 Task: Look for space in Troparëvo, Russia from 4th June, 2023 to 15th June, 2023 for 2 adults in price range Rs.10000 to Rs.15000. Place can be entire place with 1  bedroom having 1 bed and 1 bathroom. Property type can be house, flat, guest house, hotel. Booking option can be shelf check-in. Required host language is English.
Action: Mouse moved to (425, 109)
Screenshot: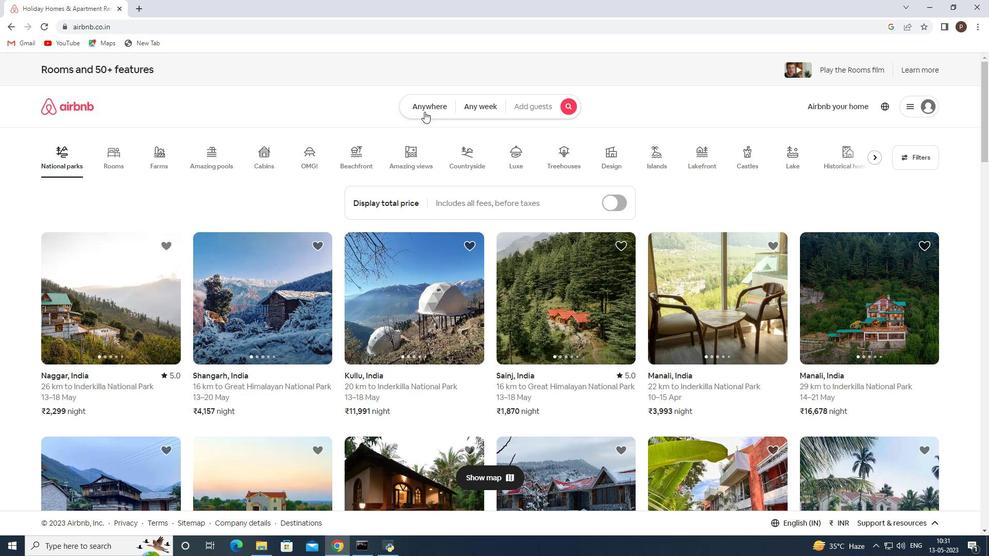 
Action: Mouse pressed left at (425, 109)
Screenshot: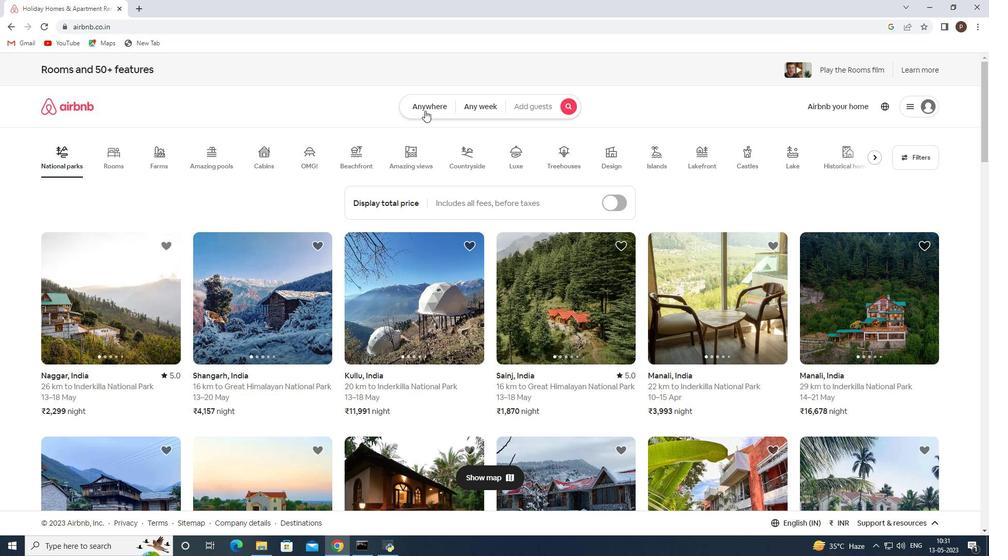 
Action: Mouse moved to (351, 148)
Screenshot: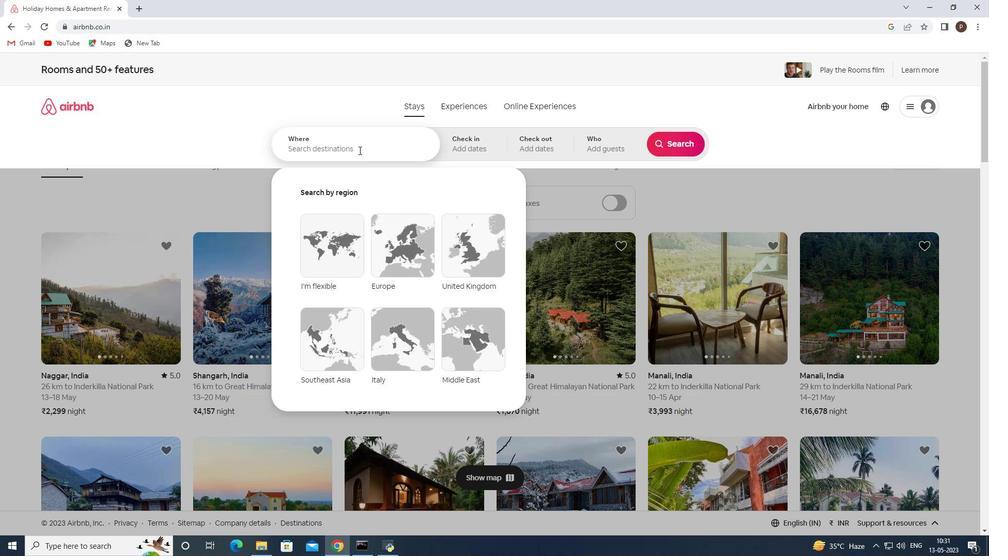 
Action: Mouse pressed left at (351, 148)
Screenshot: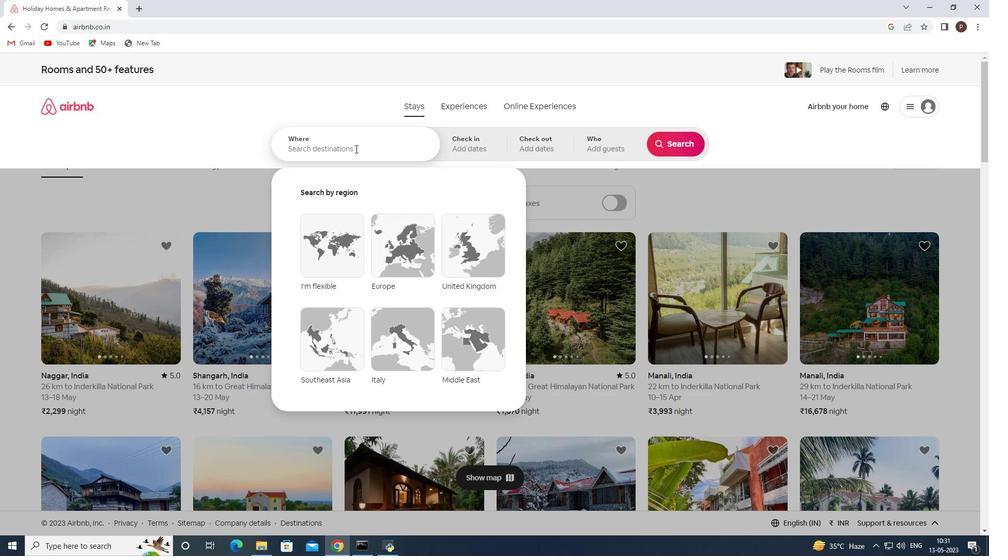 
Action: Key pressed <Key.caps_lock>T<Key.caps_lock>roparevo,<Key.space><Key.caps_lock>R<Key.caps_lock>ussia<Key.enter>
Screenshot: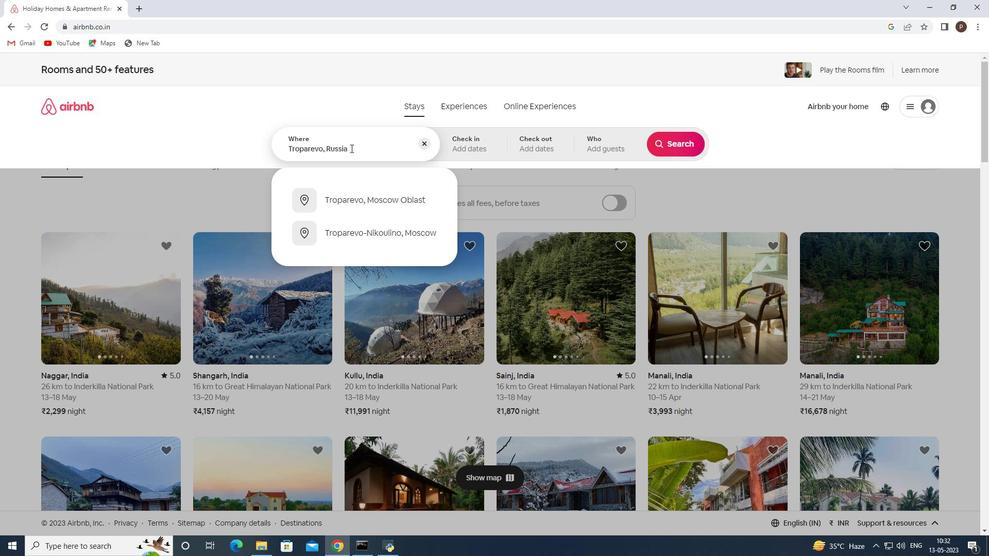 
Action: Mouse moved to (518, 294)
Screenshot: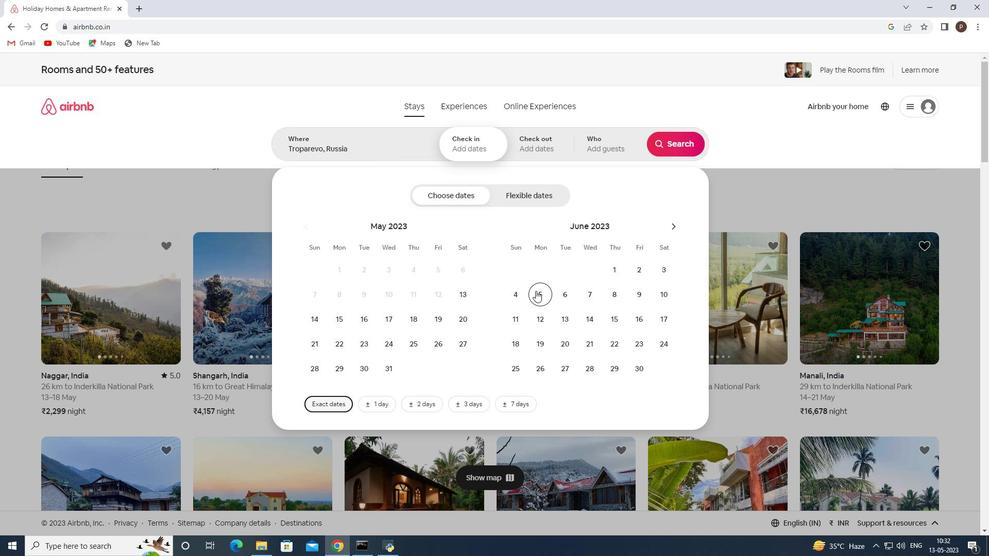 
Action: Mouse pressed left at (518, 294)
Screenshot: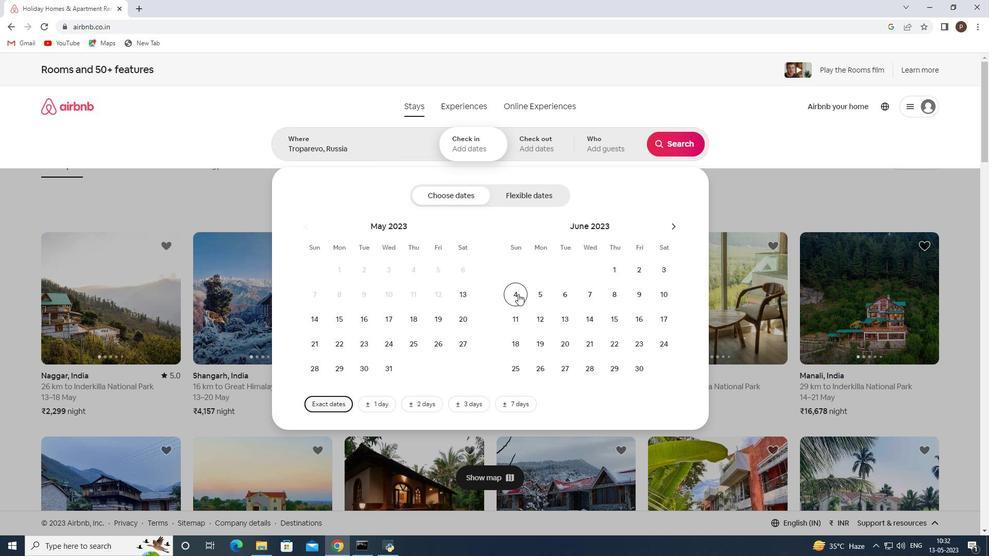 
Action: Mouse moved to (611, 320)
Screenshot: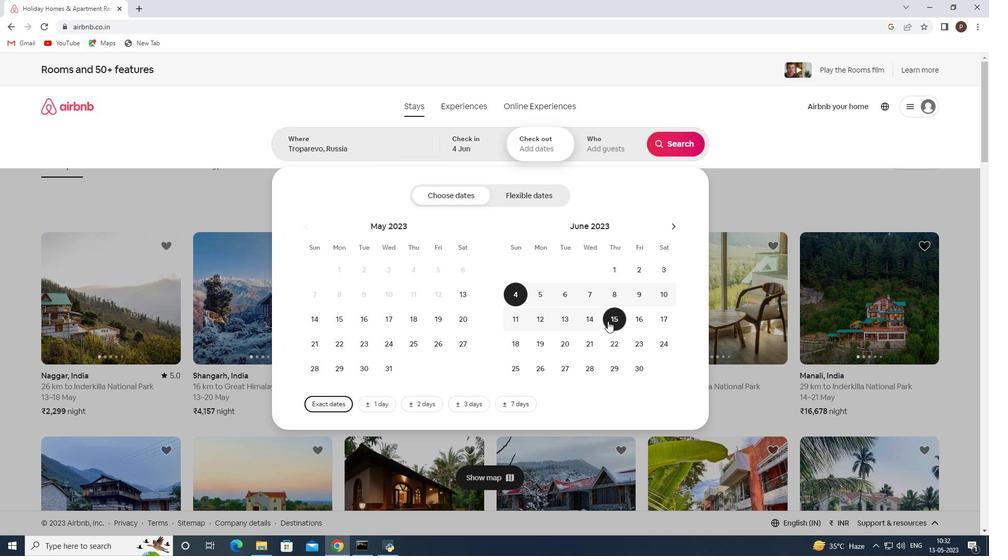 
Action: Mouse pressed left at (611, 320)
Screenshot: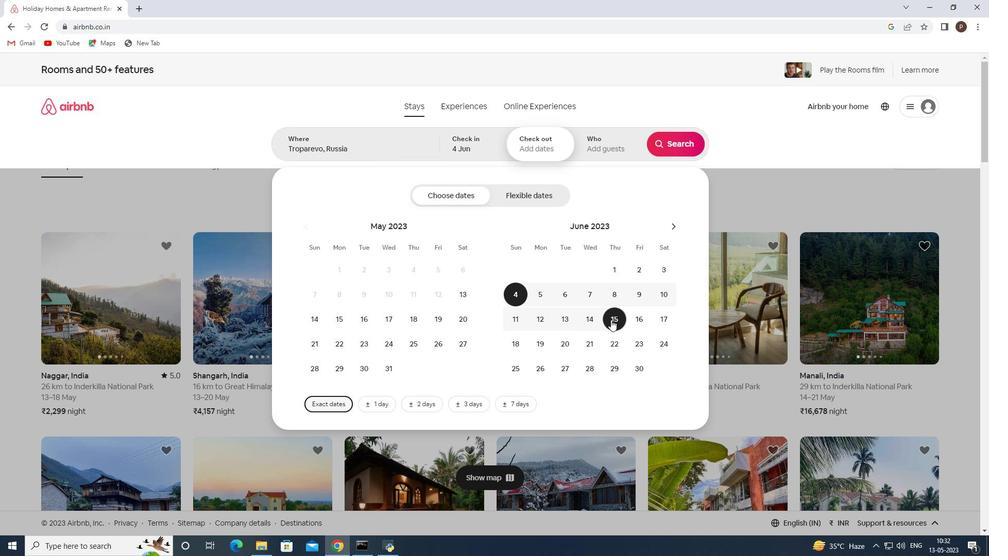 
Action: Mouse moved to (613, 143)
Screenshot: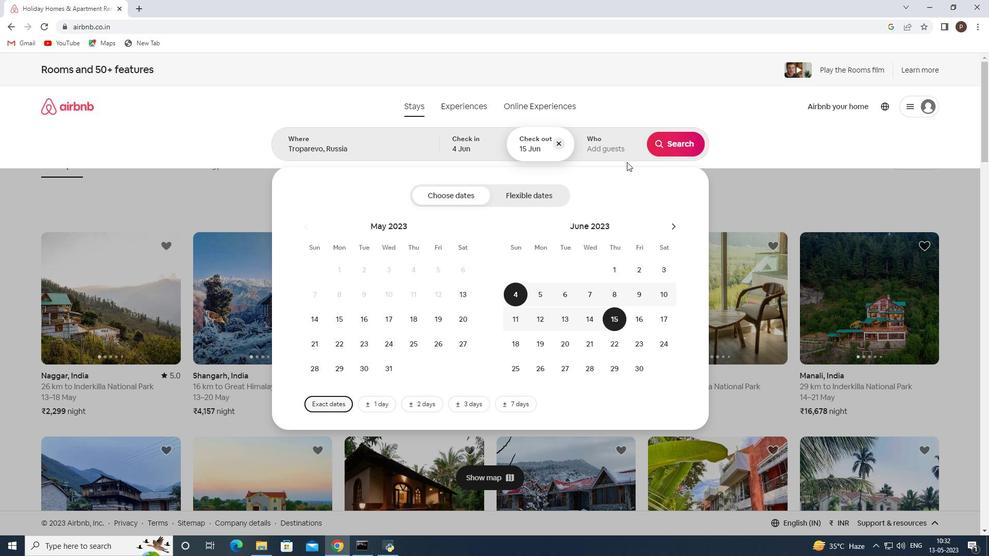 
Action: Mouse pressed left at (613, 143)
Screenshot: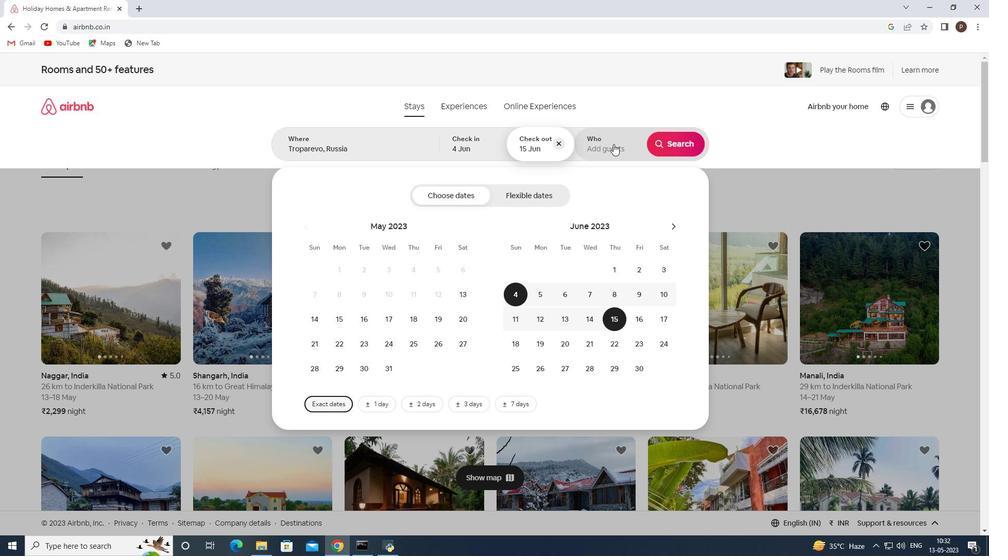 
Action: Mouse moved to (685, 200)
Screenshot: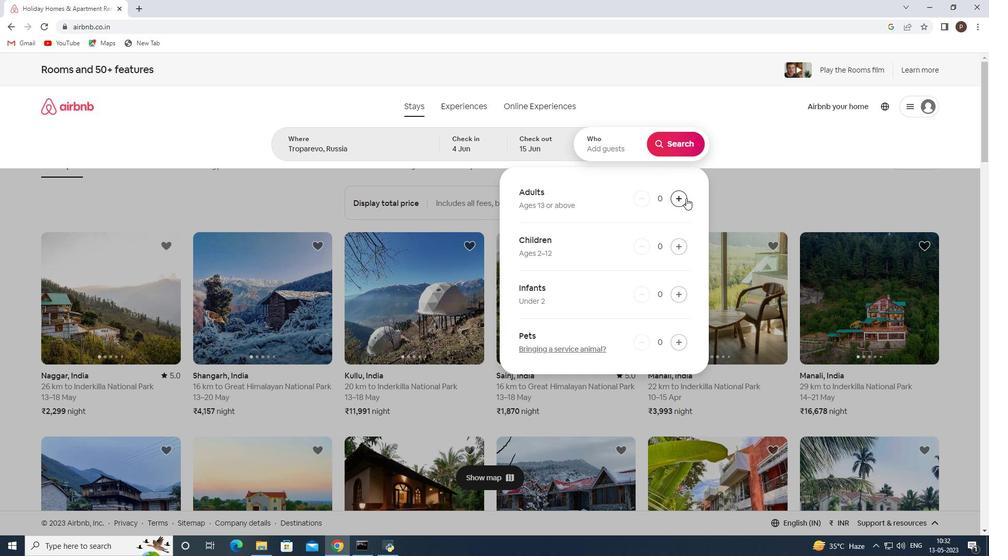 
Action: Mouse pressed left at (685, 200)
Screenshot: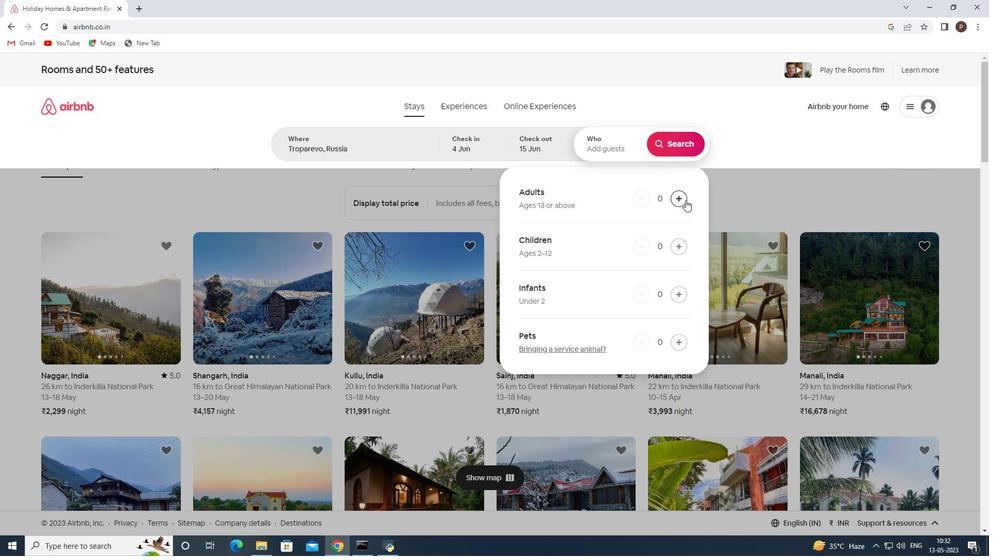 
Action: Mouse pressed left at (685, 200)
Screenshot: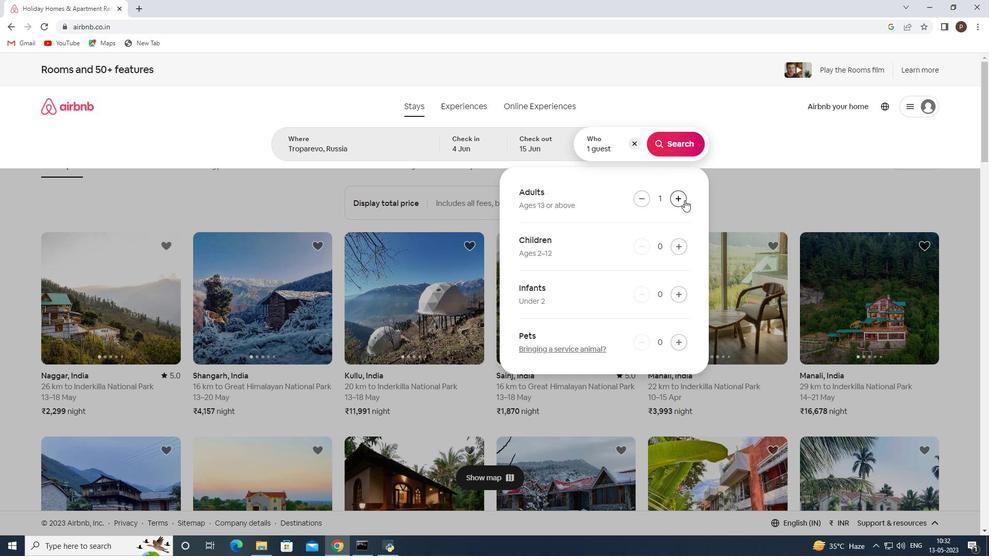 
Action: Mouse moved to (685, 144)
Screenshot: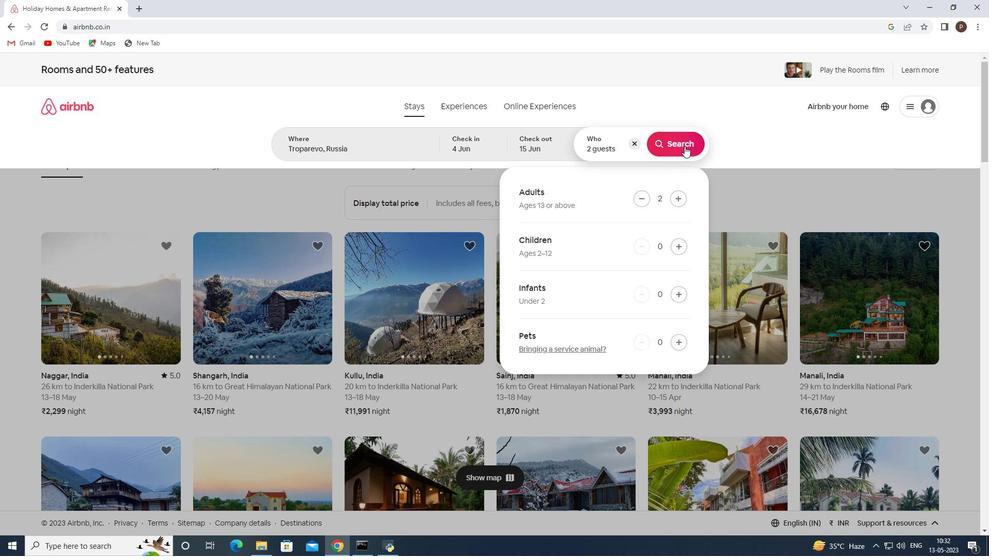 
Action: Mouse pressed left at (685, 144)
Screenshot: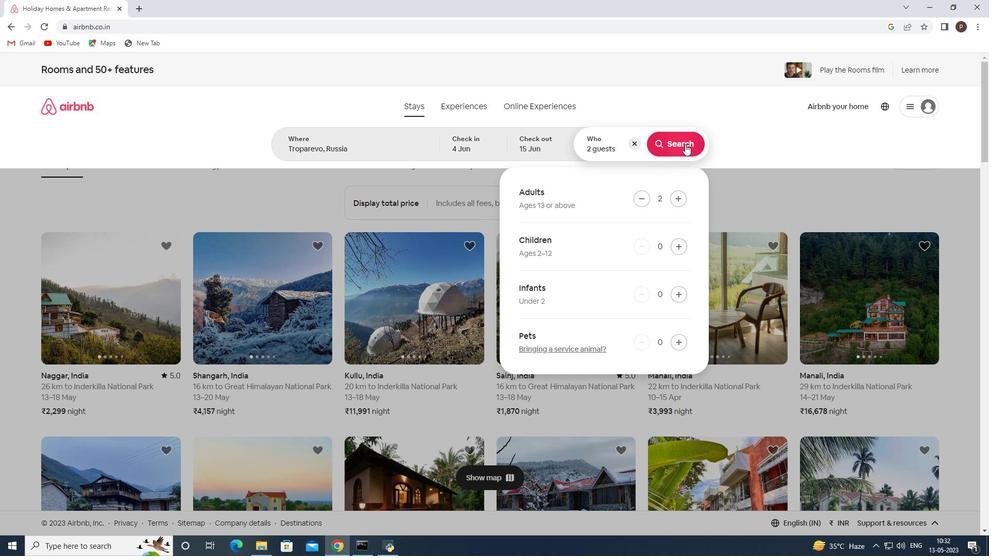 
Action: Mouse moved to (935, 113)
Screenshot: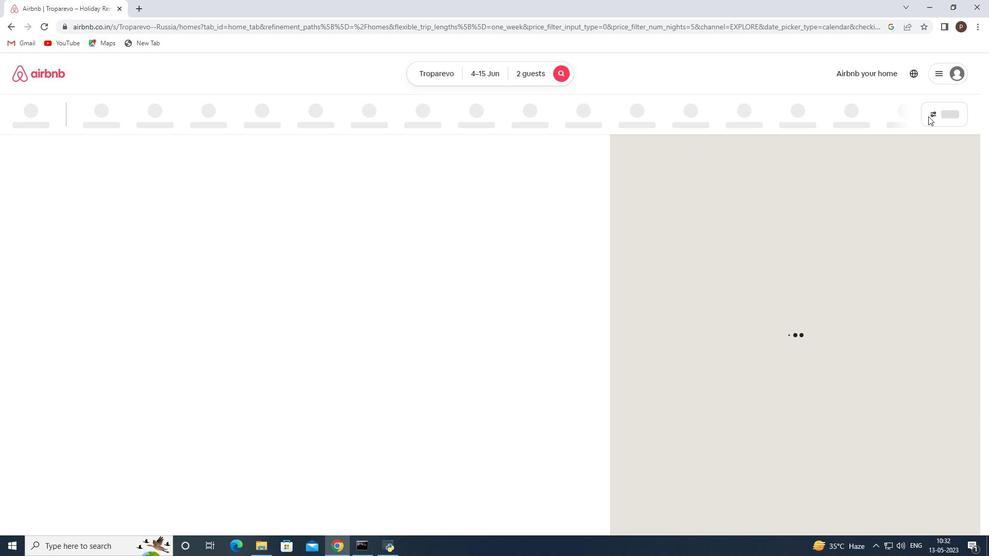 
Action: Mouse pressed left at (935, 113)
Screenshot: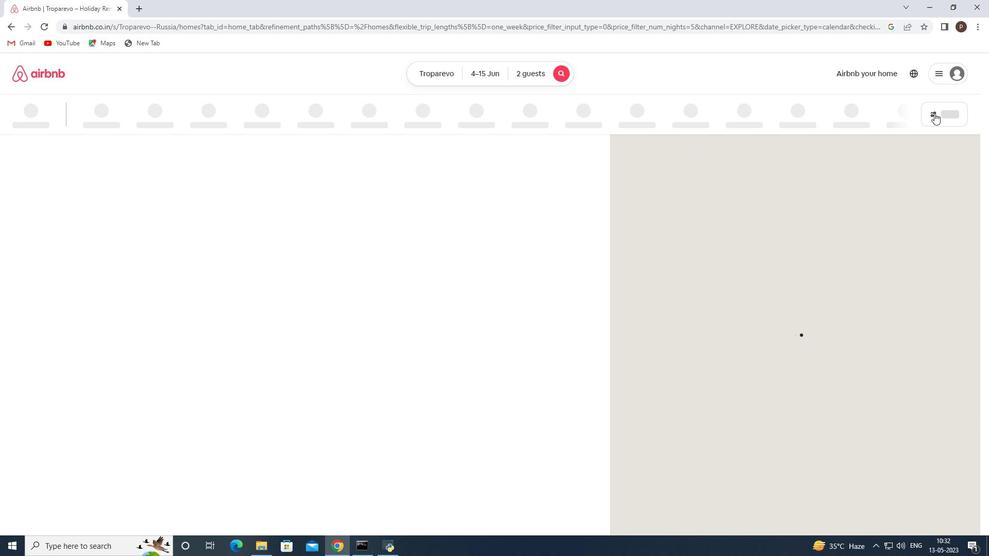 
Action: Mouse moved to (346, 365)
Screenshot: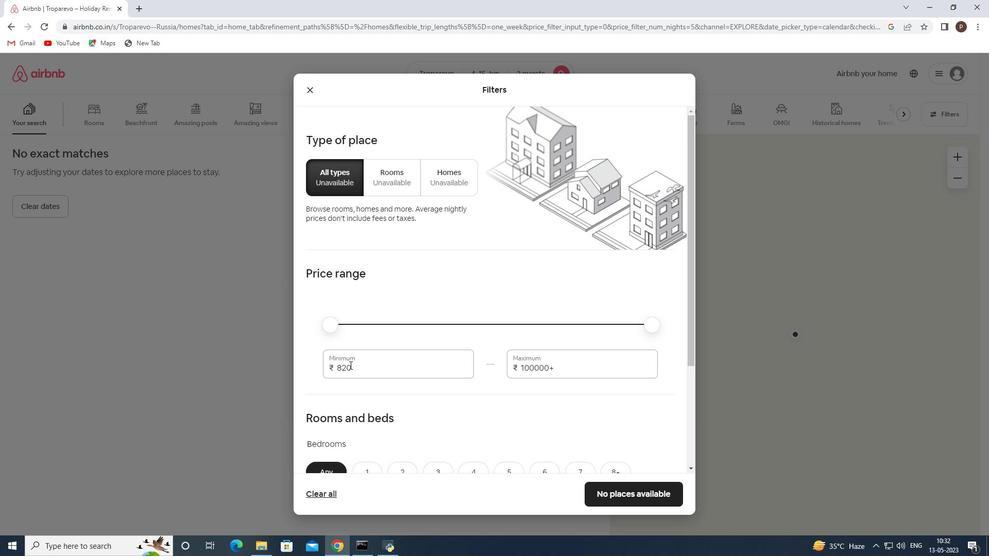 
Action: Mouse pressed left at (346, 365)
Screenshot: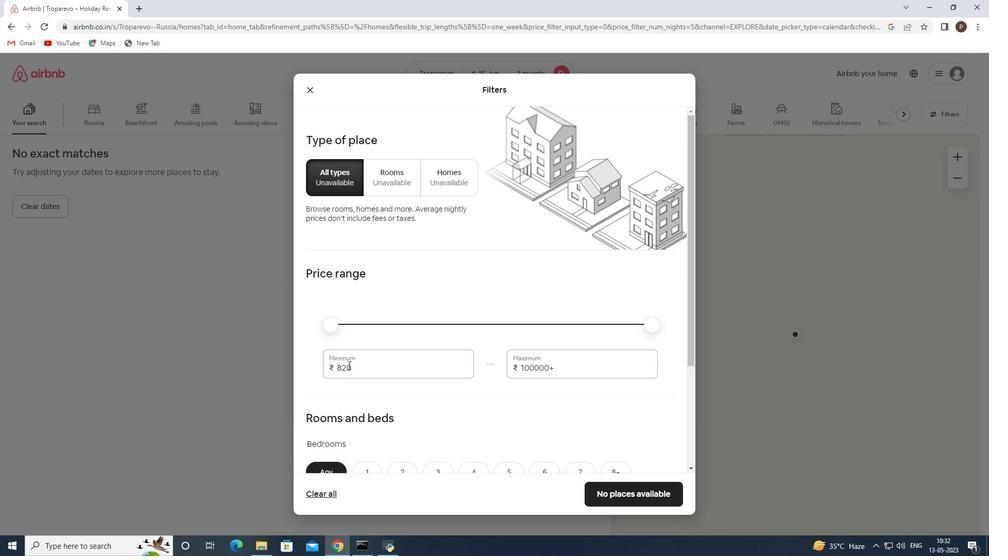 
Action: Mouse pressed left at (346, 365)
Screenshot: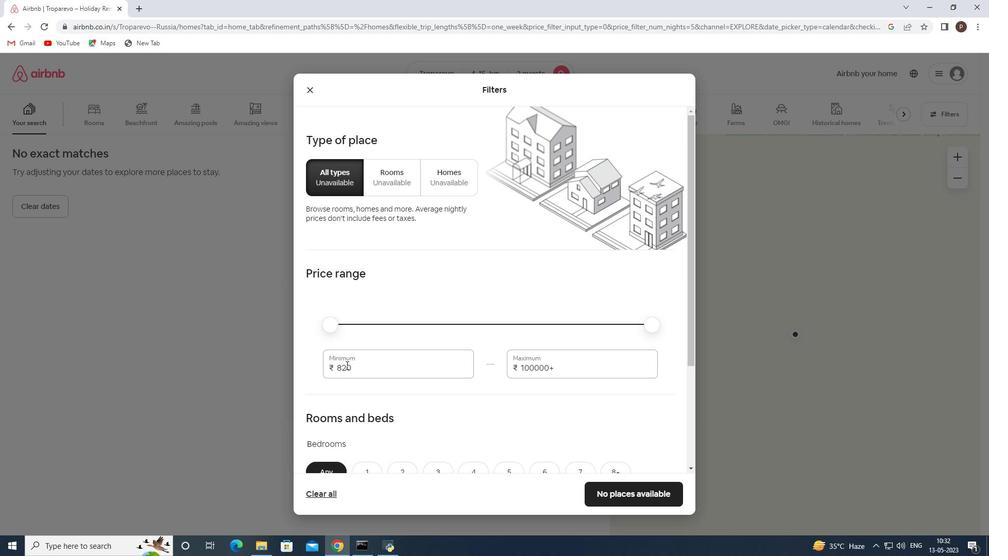 
Action: Key pressed 10000<Key.tab>15000
Screenshot: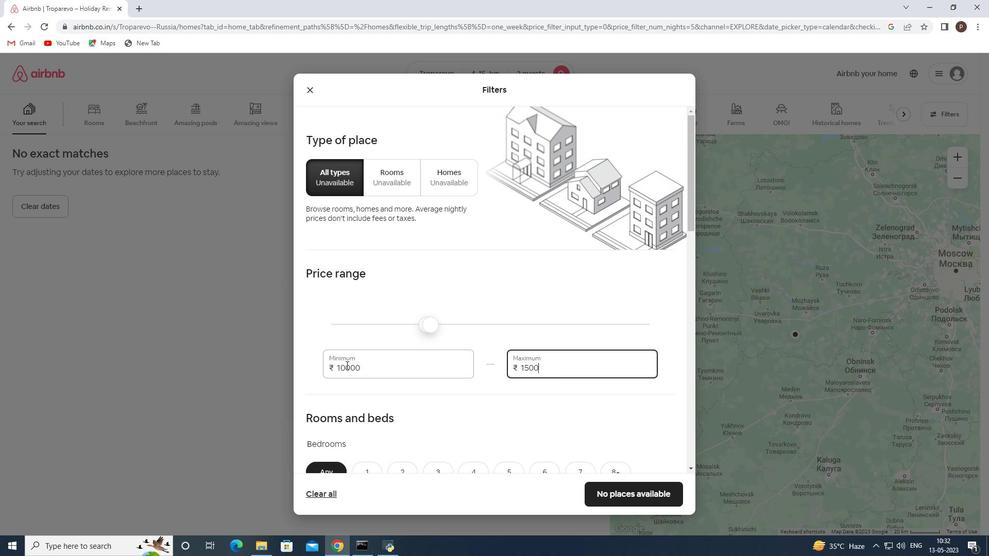 
Action: Mouse moved to (409, 372)
Screenshot: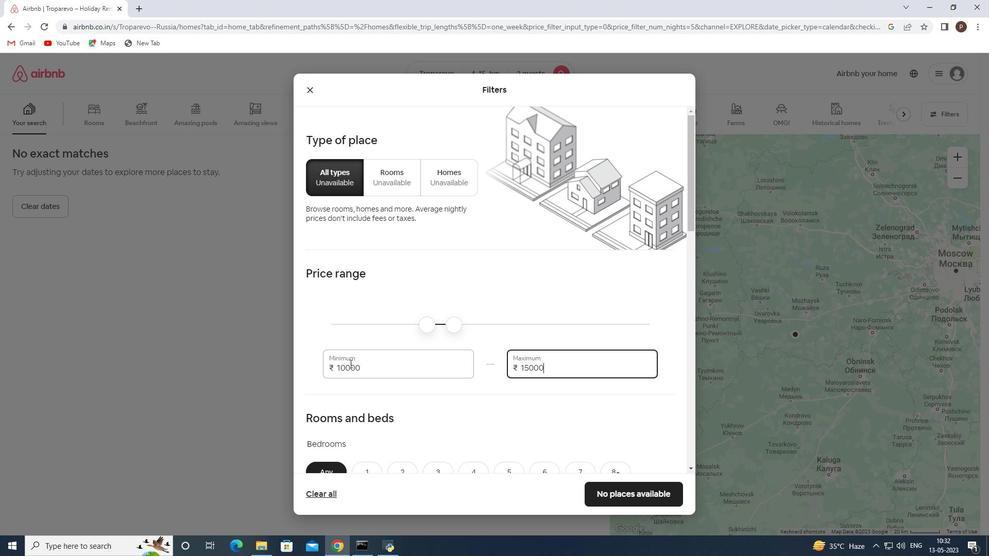 
Action: Mouse scrolled (409, 372) with delta (0, 0)
Screenshot: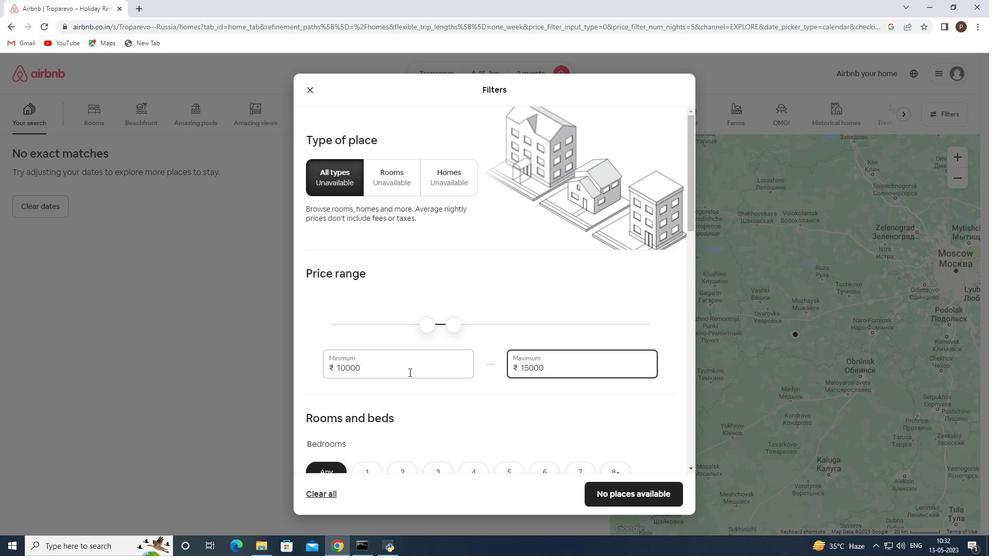 
Action: Mouse scrolled (409, 372) with delta (0, 0)
Screenshot: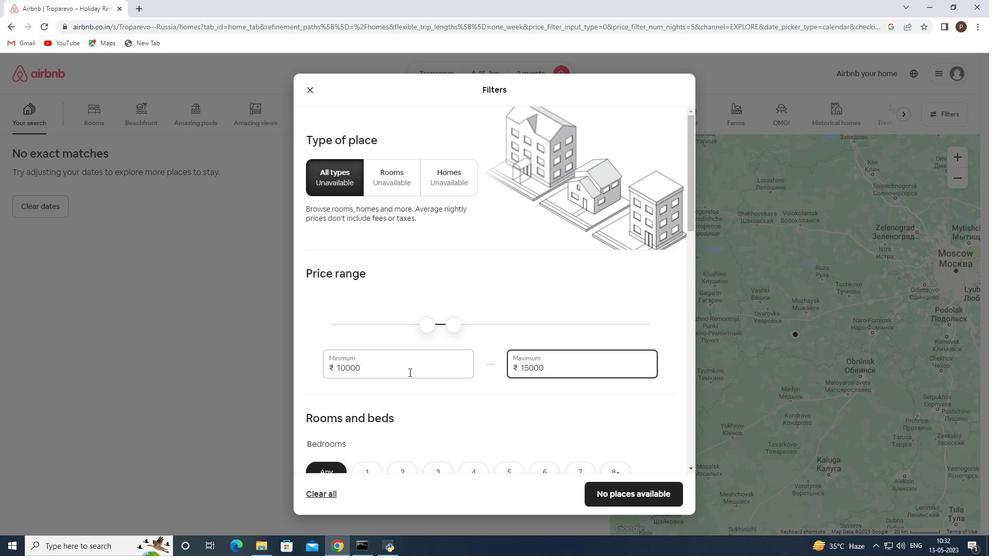 
Action: Mouse moved to (385, 356)
Screenshot: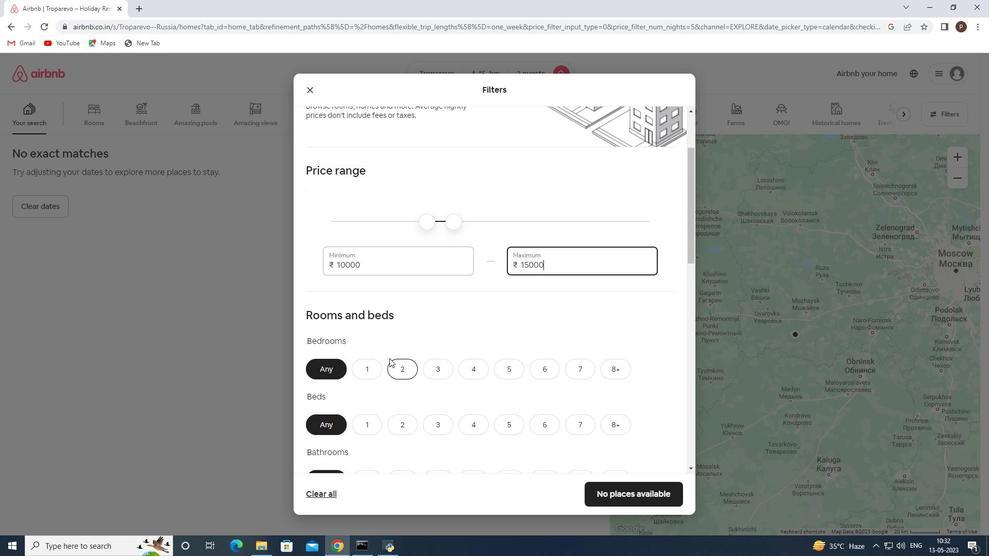 
Action: Mouse scrolled (385, 356) with delta (0, 0)
Screenshot: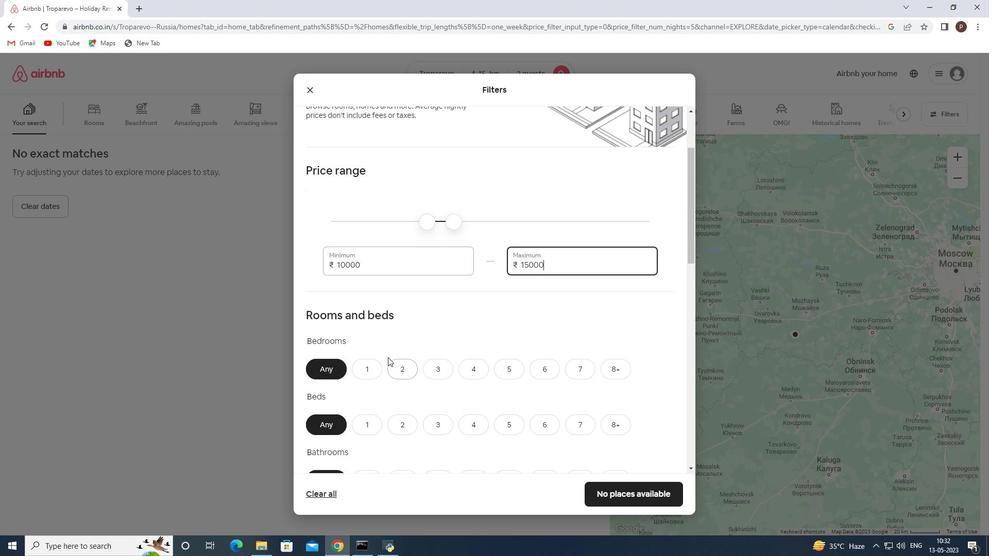 
Action: Mouse moved to (364, 319)
Screenshot: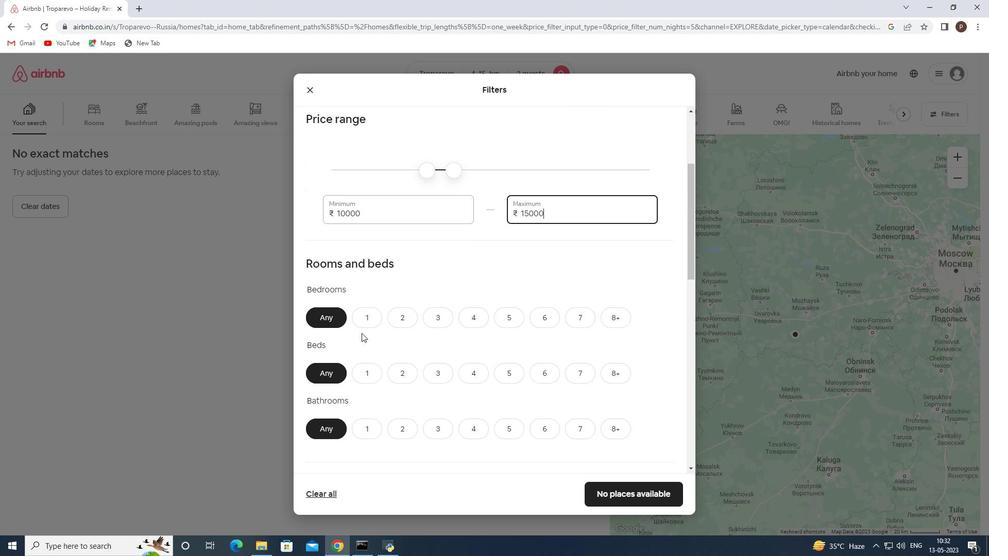 
Action: Mouse pressed left at (364, 319)
Screenshot: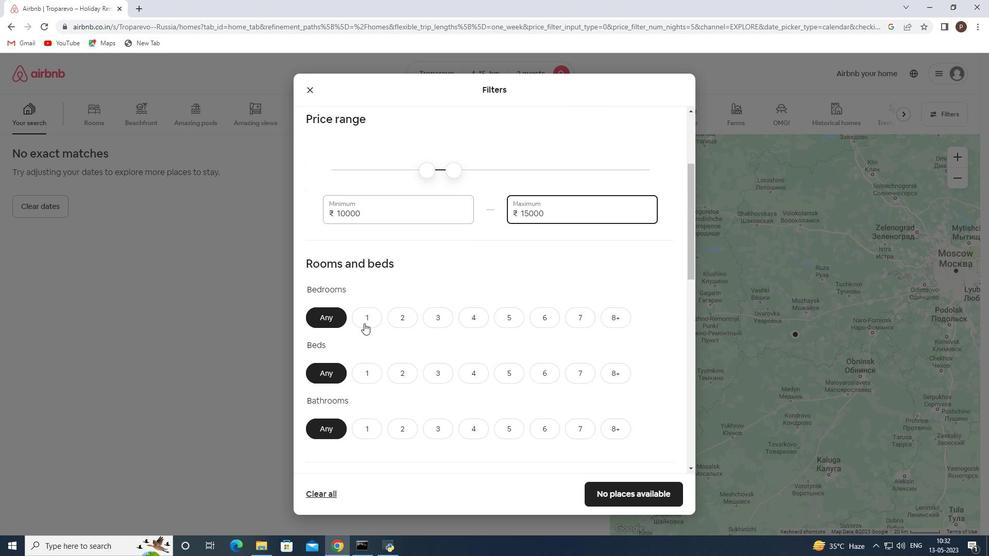 
Action: Mouse moved to (371, 367)
Screenshot: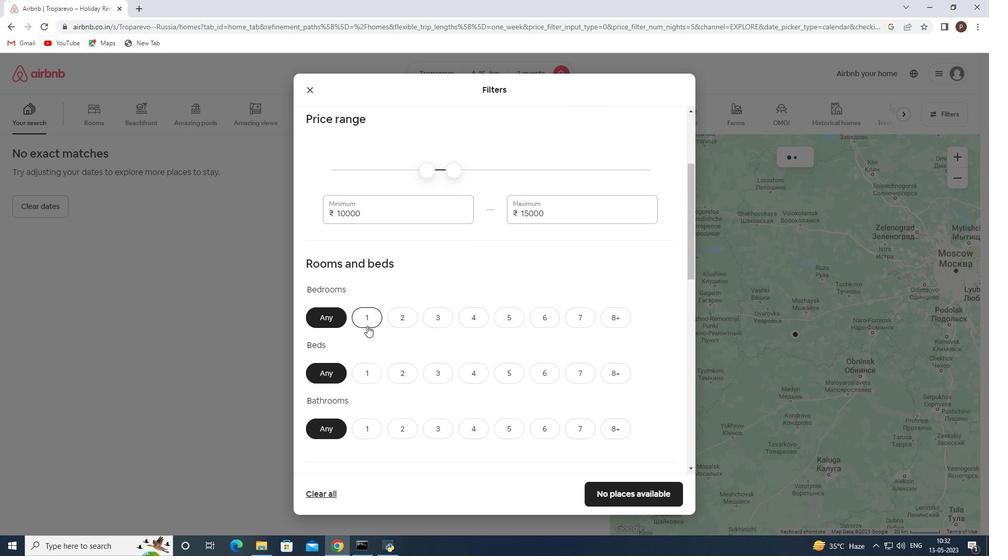 
Action: Mouse pressed left at (371, 367)
Screenshot: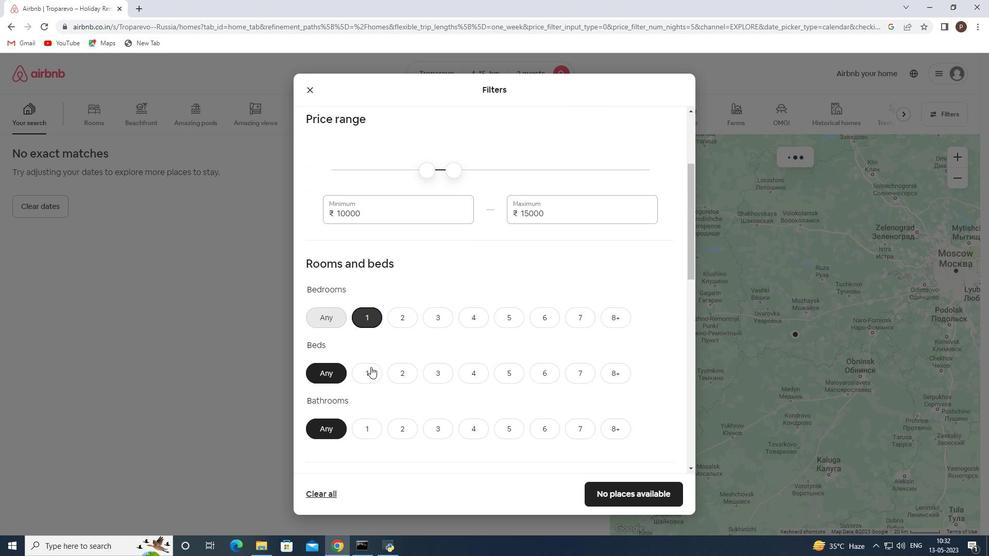 
Action: Mouse moved to (357, 428)
Screenshot: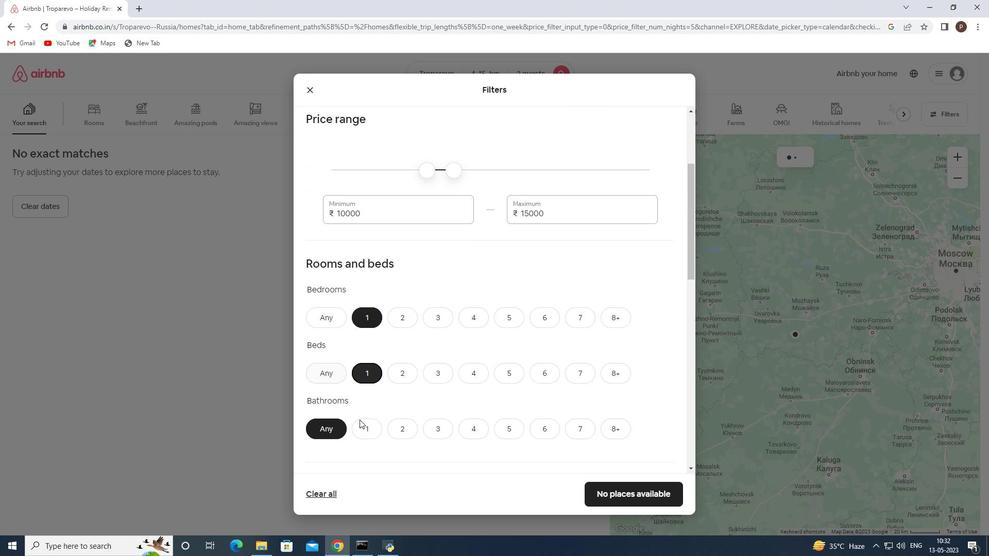 
Action: Mouse pressed left at (357, 428)
Screenshot: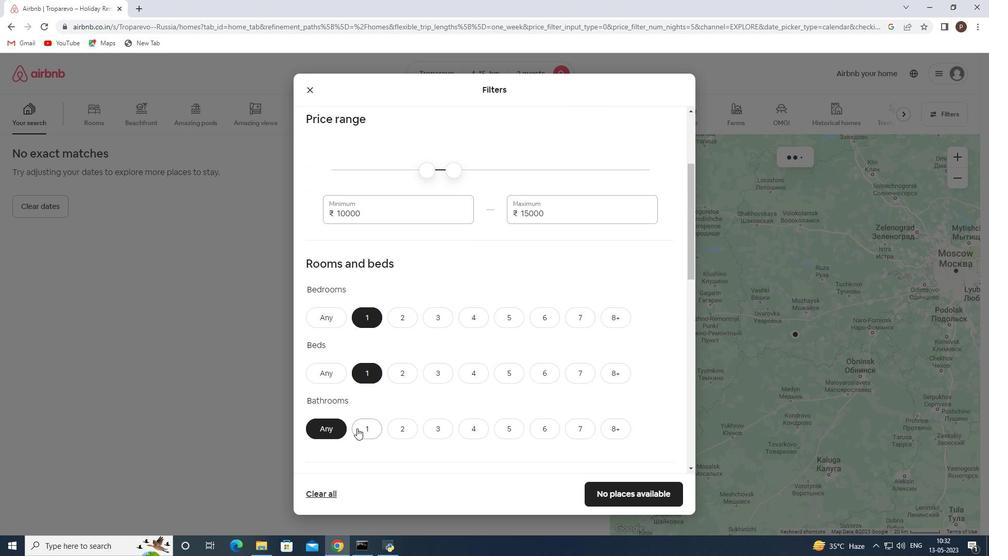 
Action: Mouse moved to (383, 416)
Screenshot: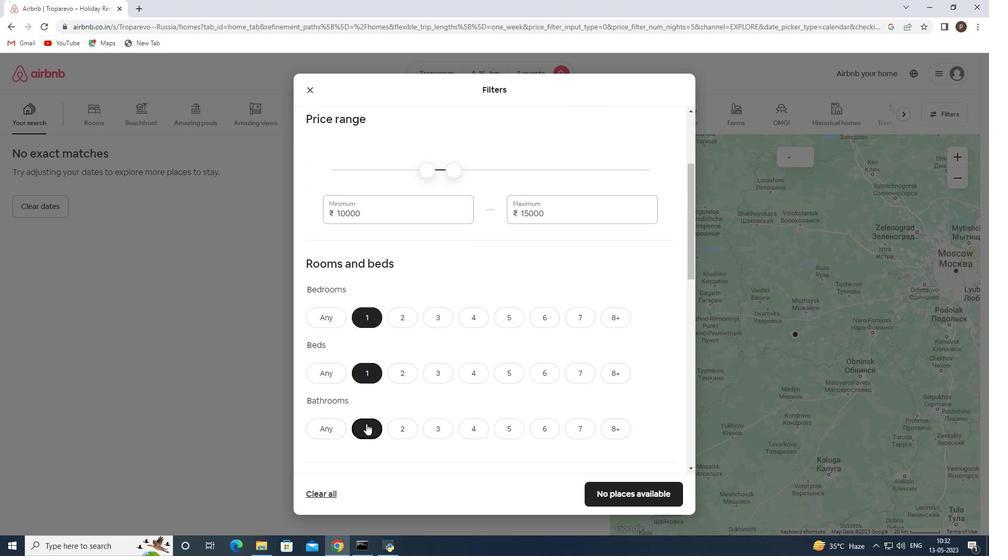 
Action: Mouse scrolled (383, 415) with delta (0, 0)
Screenshot: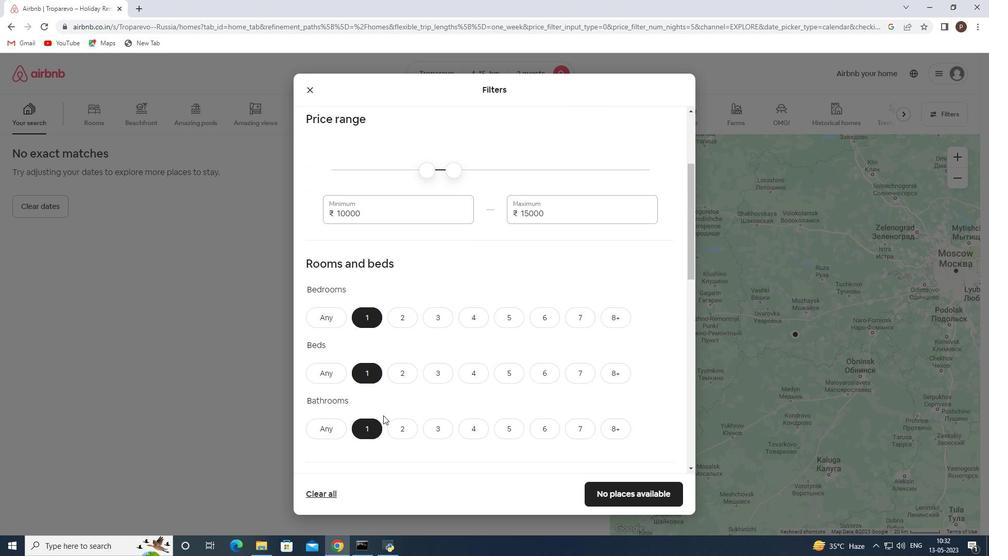 
Action: Mouse moved to (395, 408)
Screenshot: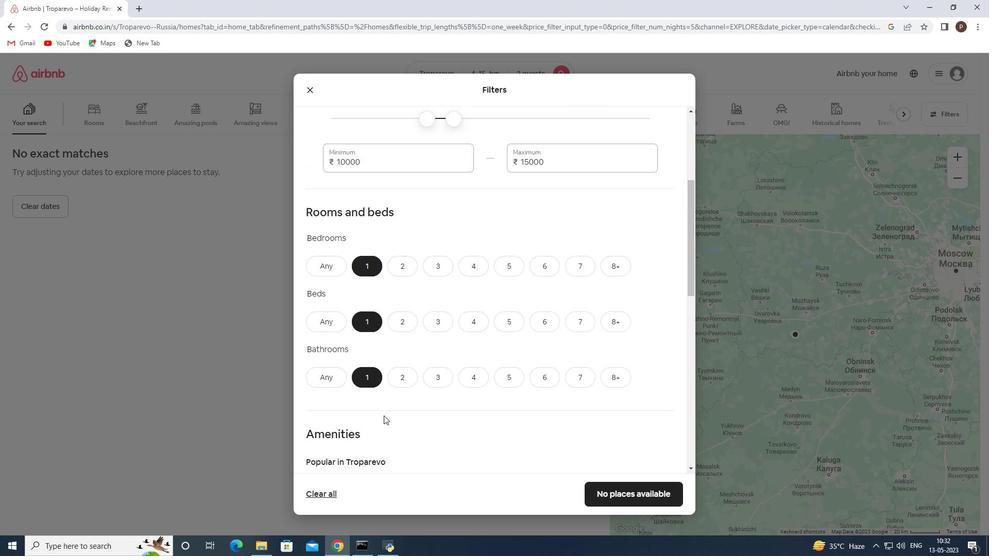 
Action: Mouse scrolled (395, 408) with delta (0, 0)
Screenshot: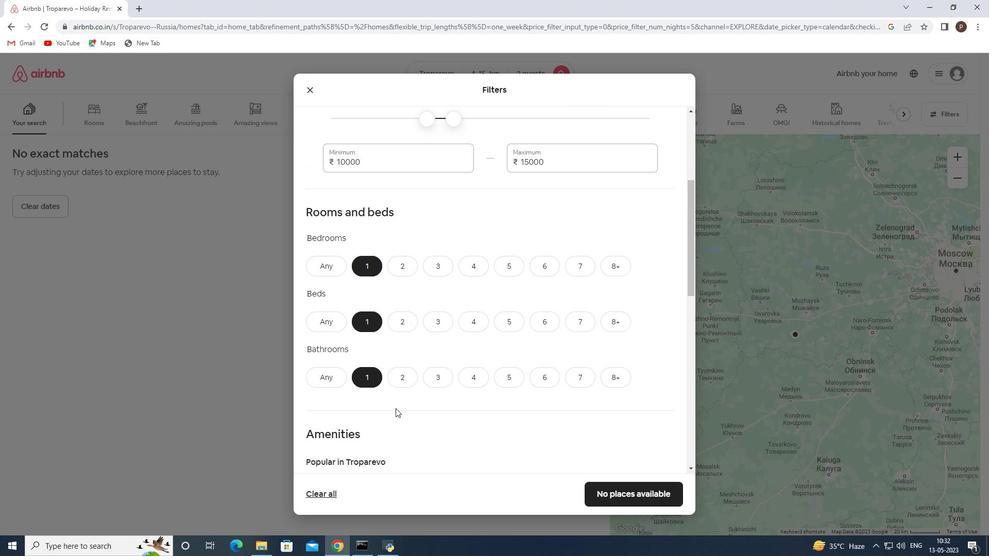 
Action: Mouse scrolled (395, 408) with delta (0, 0)
Screenshot: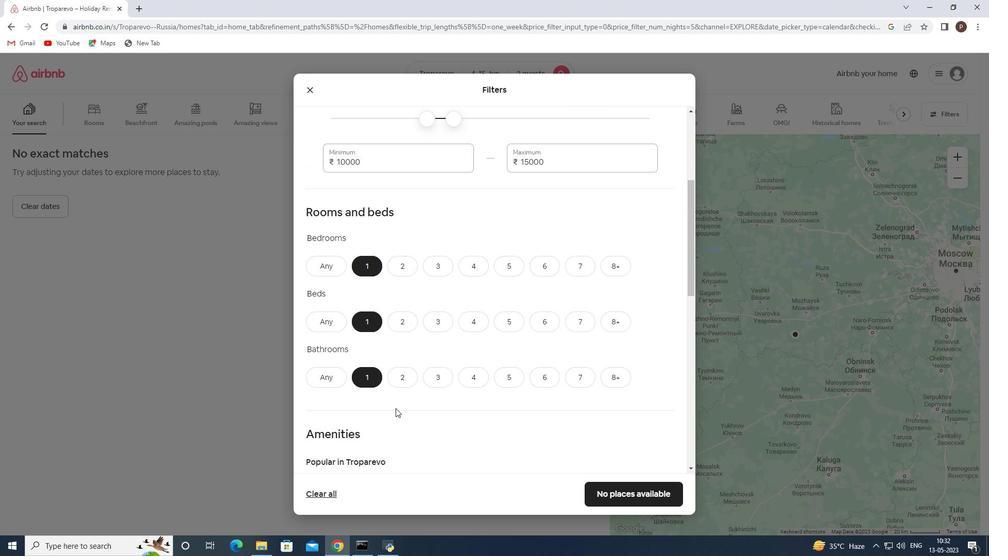 
Action: Mouse scrolled (395, 408) with delta (0, 0)
Screenshot: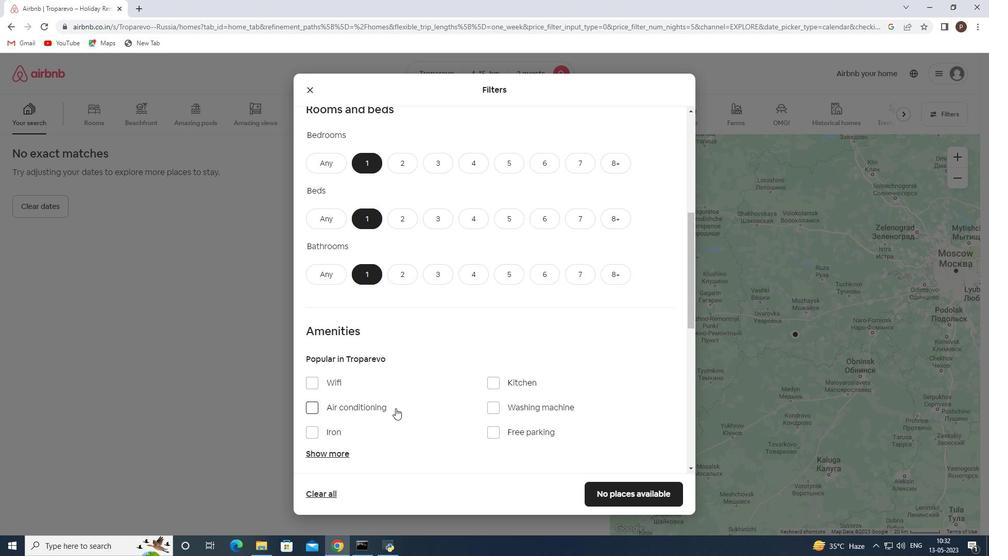 
Action: Mouse moved to (397, 407)
Screenshot: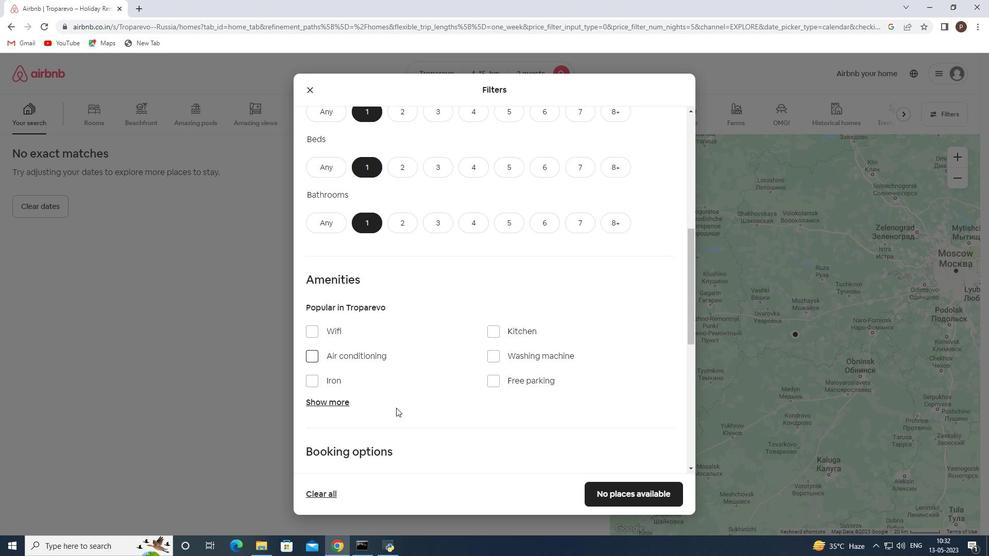 
Action: Mouse scrolled (397, 407) with delta (0, 0)
Screenshot: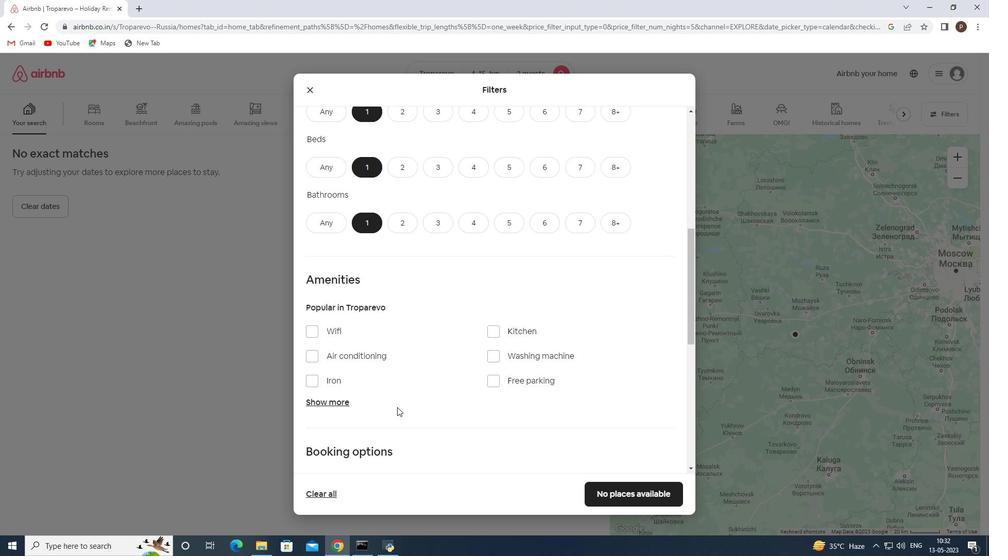 
Action: Mouse scrolled (397, 407) with delta (0, 0)
Screenshot: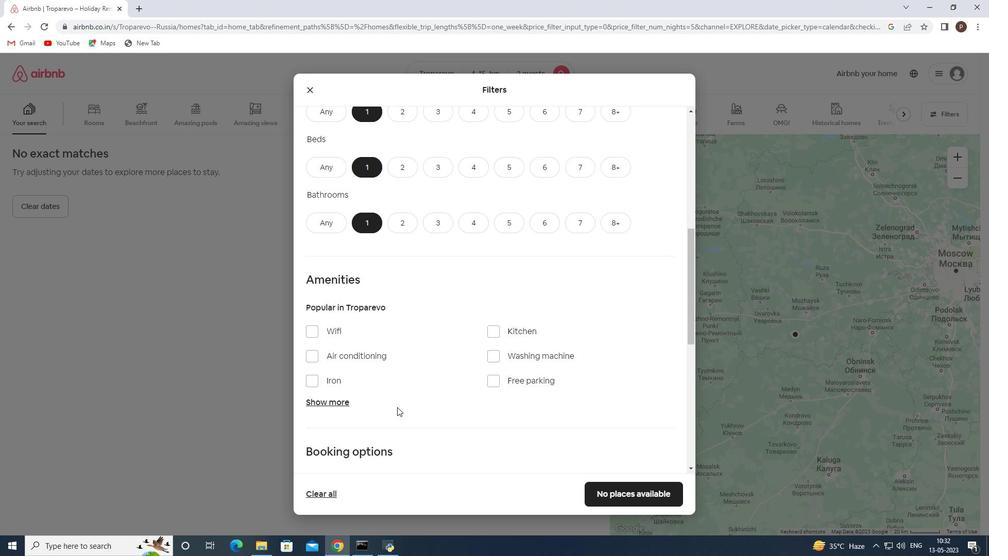 
Action: Mouse scrolled (397, 407) with delta (0, 0)
Screenshot: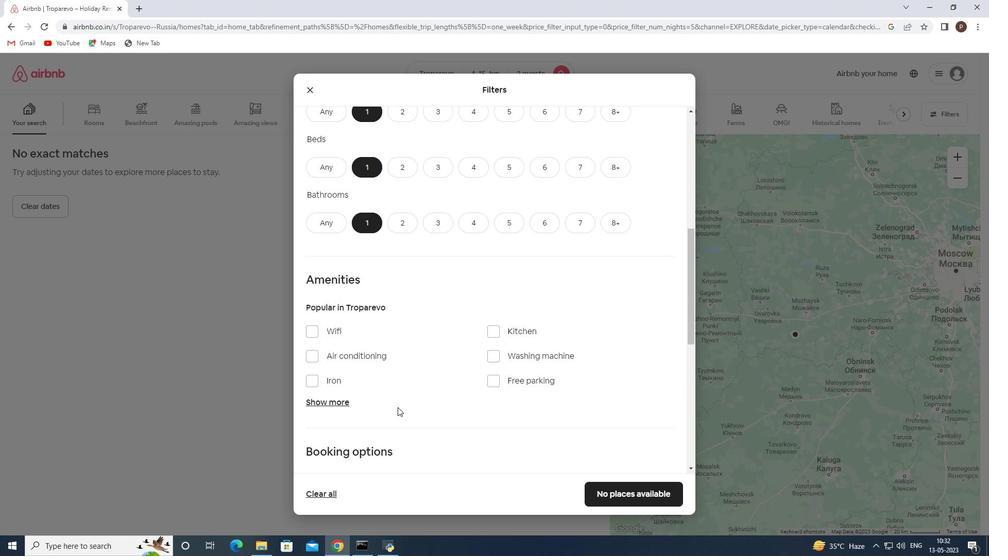 
Action: Mouse moved to (653, 368)
Screenshot: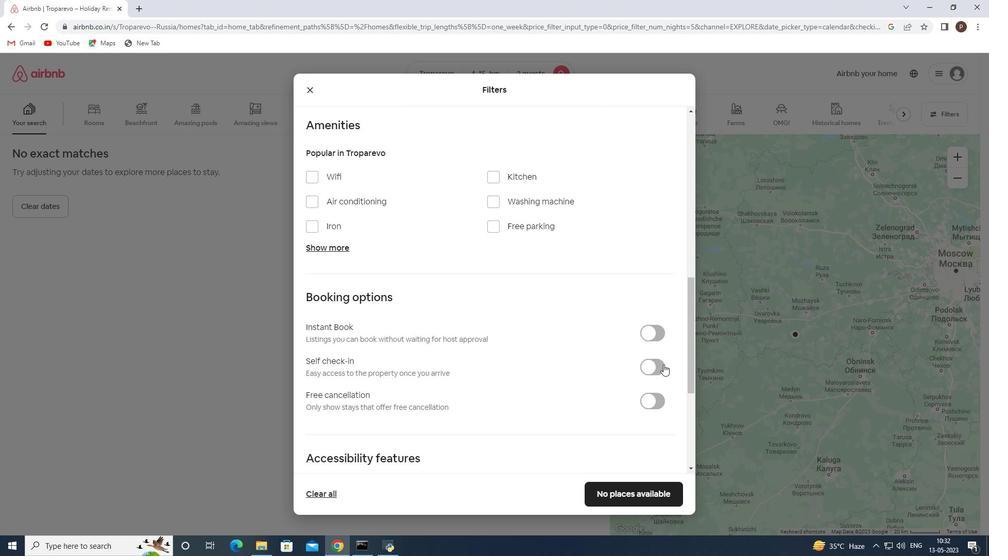 
Action: Mouse pressed left at (653, 368)
Screenshot: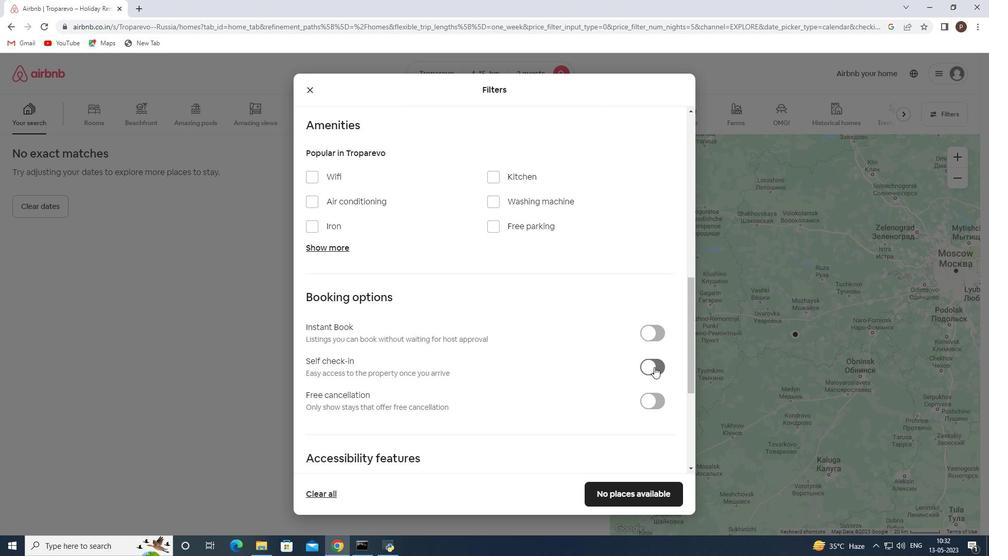 
Action: Mouse moved to (556, 363)
Screenshot: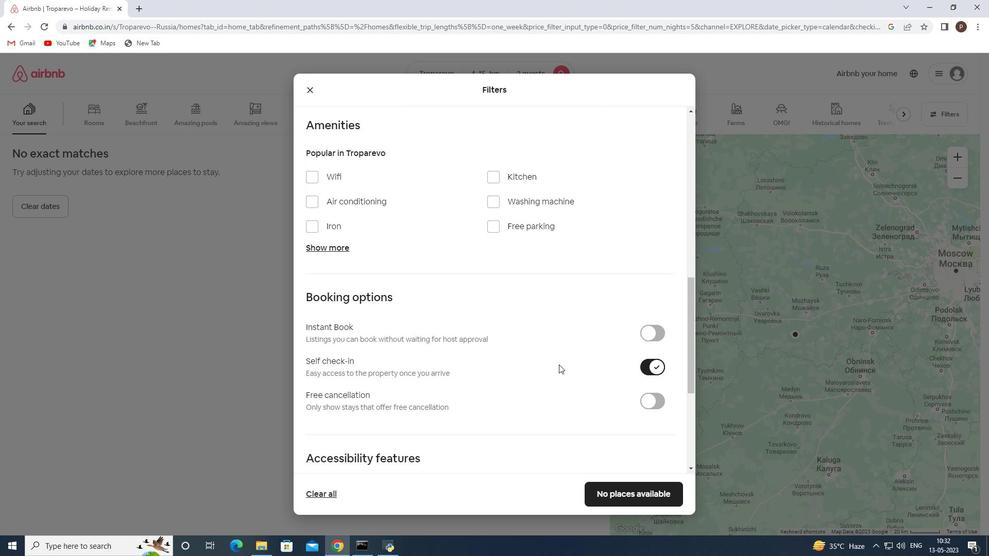 
Action: Mouse scrolled (556, 363) with delta (0, 0)
Screenshot: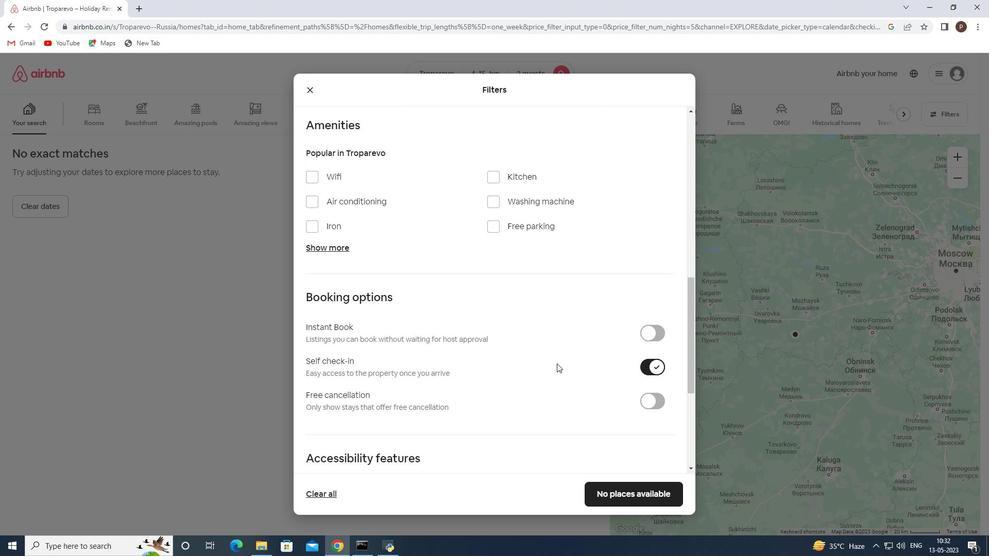 
Action: Mouse moved to (555, 363)
Screenshot: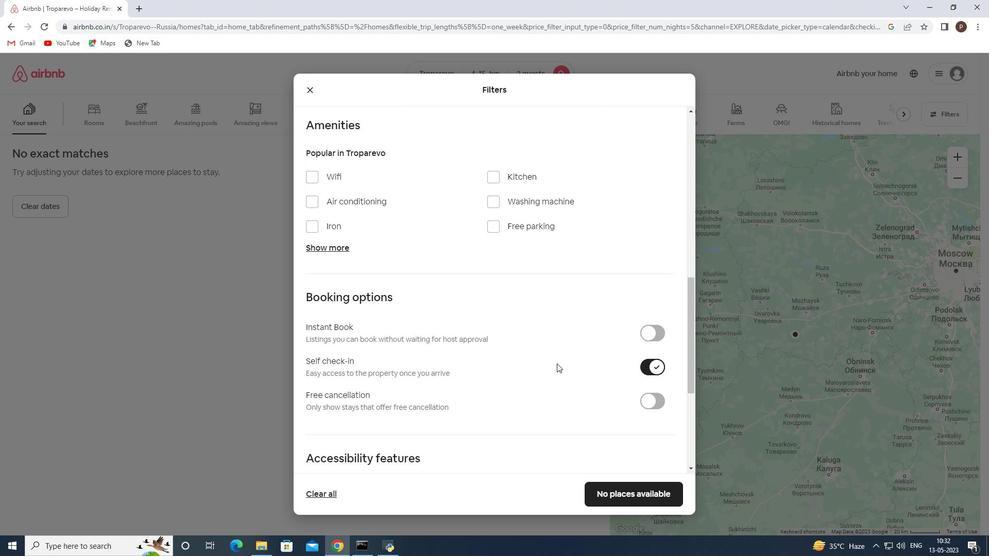 
Action: Mouse scrolled (555, 363) with delta (0, 0)
Screenshot: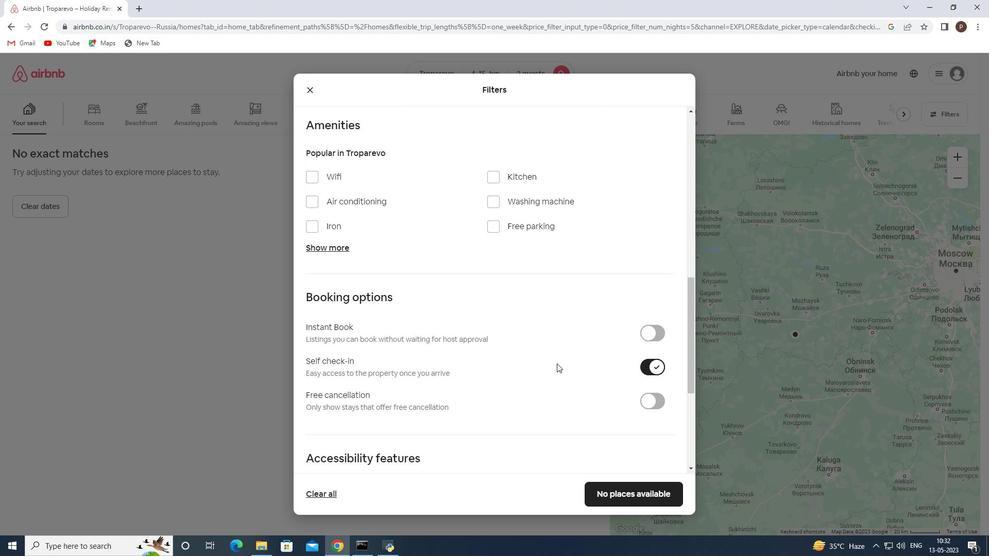 
Action: Mouse scrolled (555, 363) with delta (0, 0)
Screenshot: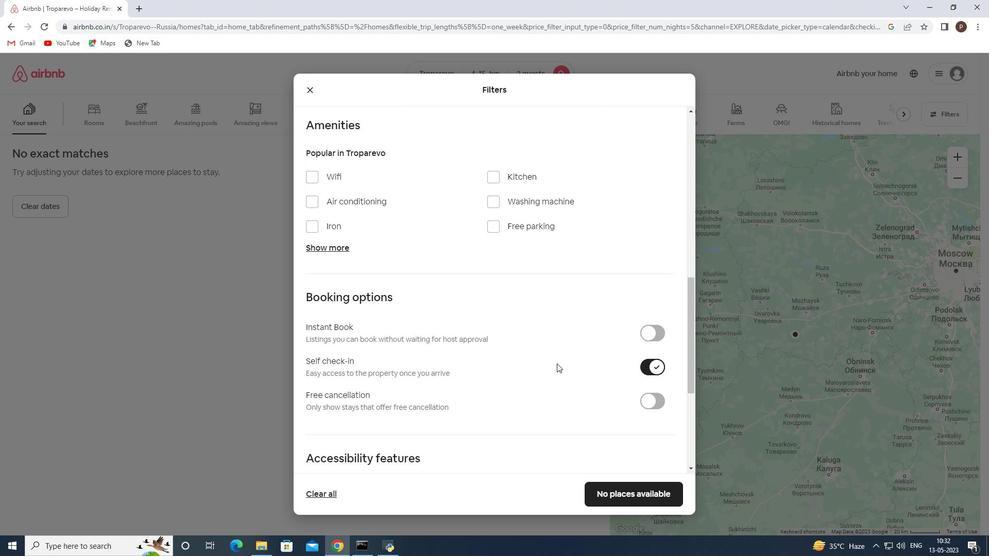 
Action: Mouse moved to (546, 357)
Screenshot: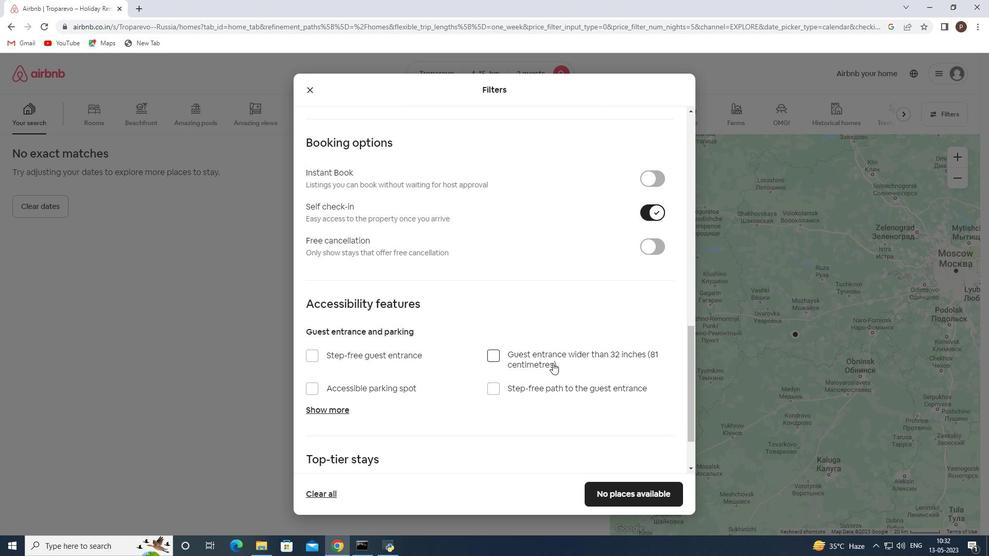 
Action: Mouse scrolled (546, 357) with delta (0, 0)
Screenshot: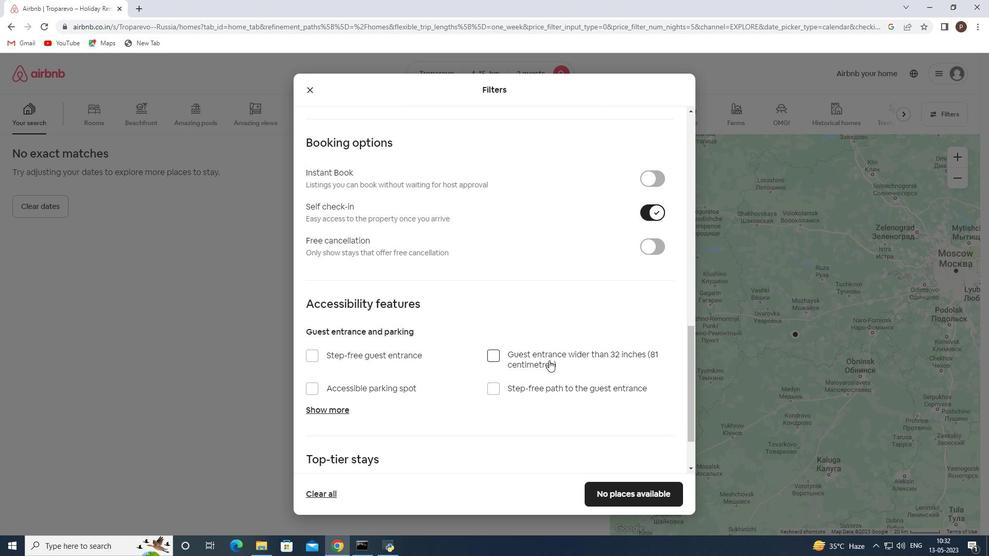 
Action: Mouse scrolled (546, 357) with delta (0, 0)
Screenshot: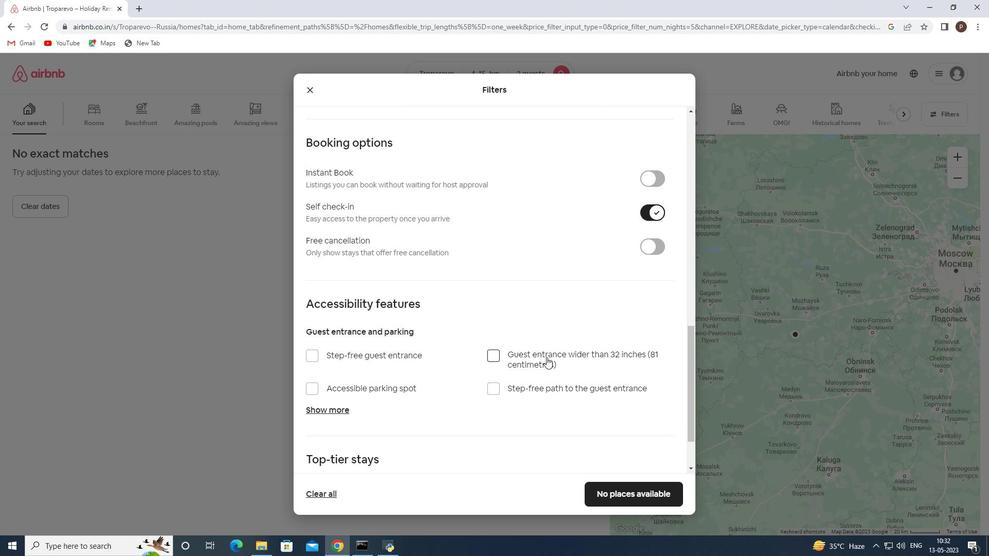 
Action: Mouse scrolled (546, 357) with delta (0, 0)
Screenshot: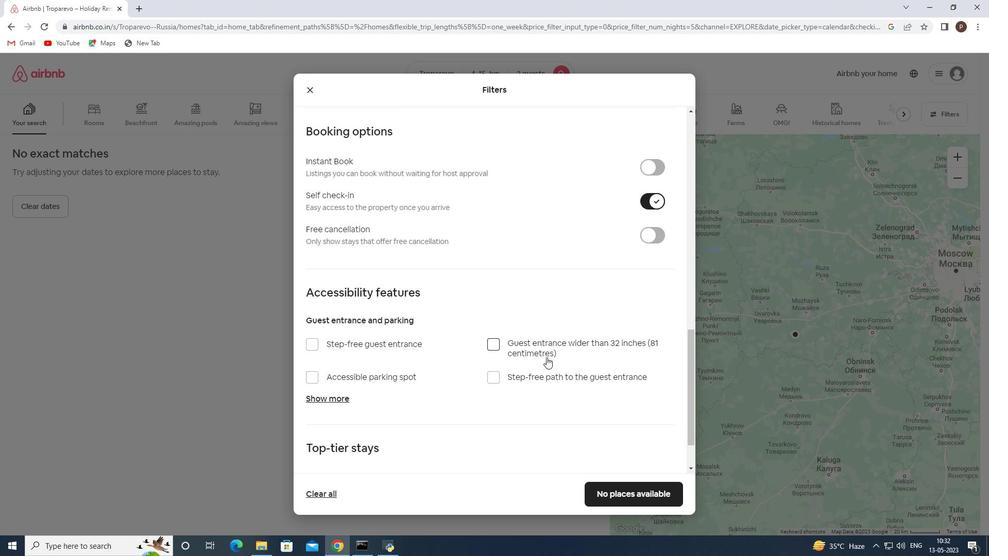 
Action: Mouse scrolled (546, 357) with delta (0, 0)
Screenshot: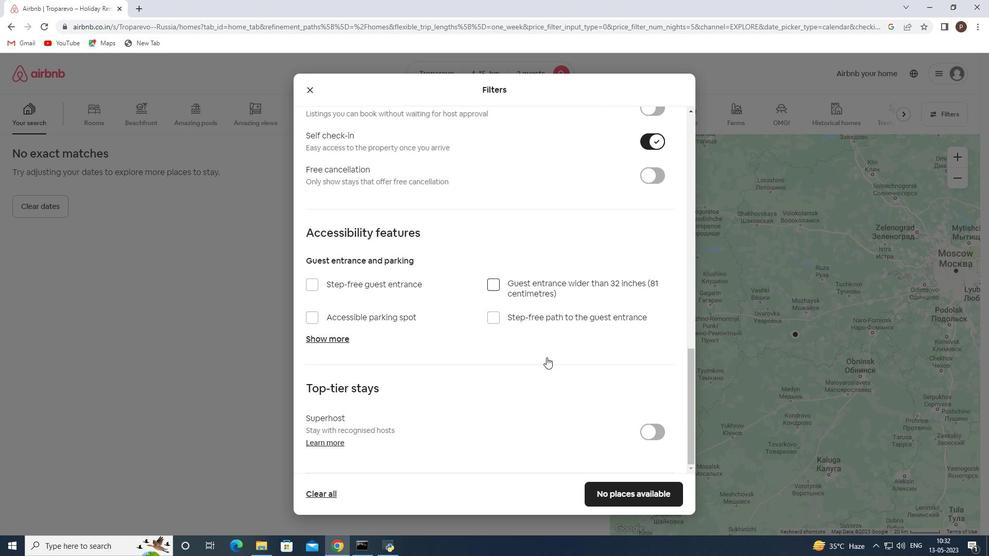 
Action: Mouse scrolled (546, 357) with delta (0, 0)
Screenshot: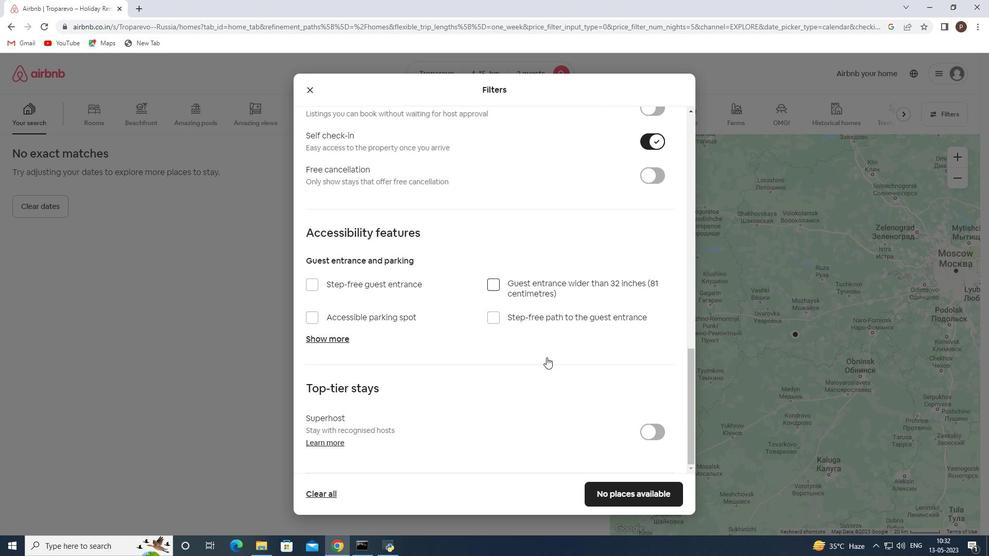 
Action: Mouse scrolled (546, 357) with delta (0, 0)
Screenshot: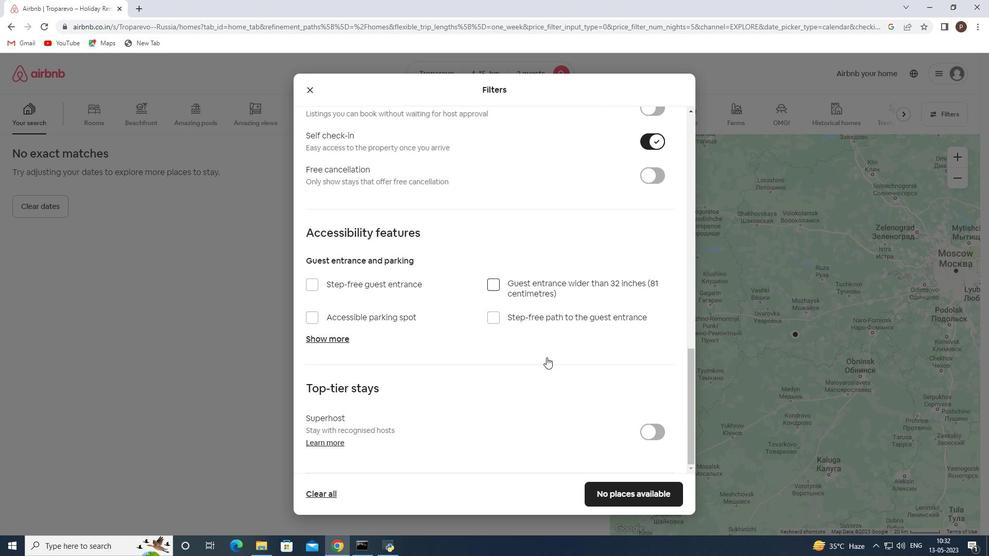 
Action: Mouse scrolled (546, 357) with delta (0, 0)
Screenshot: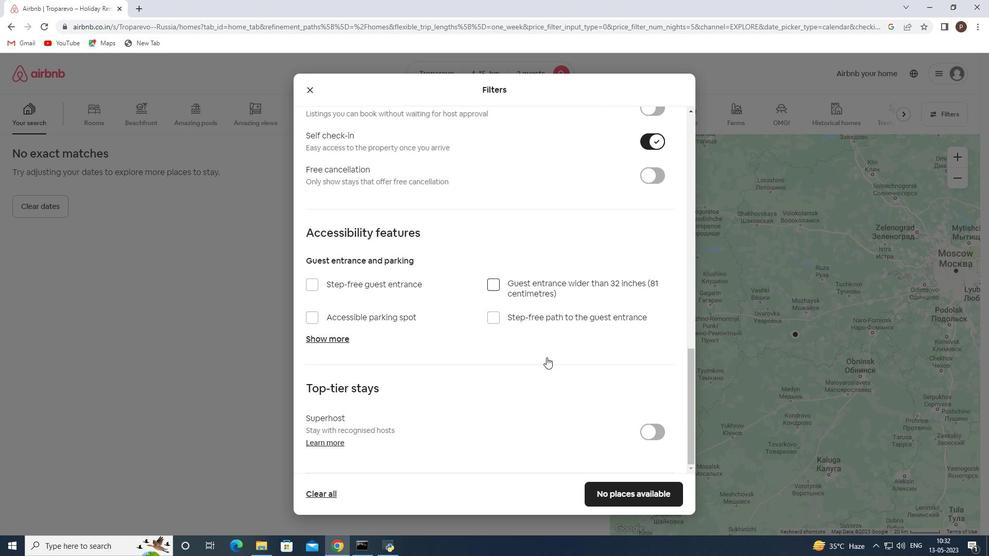 
Action: Mouse moved to (621, 487)
Screenshot: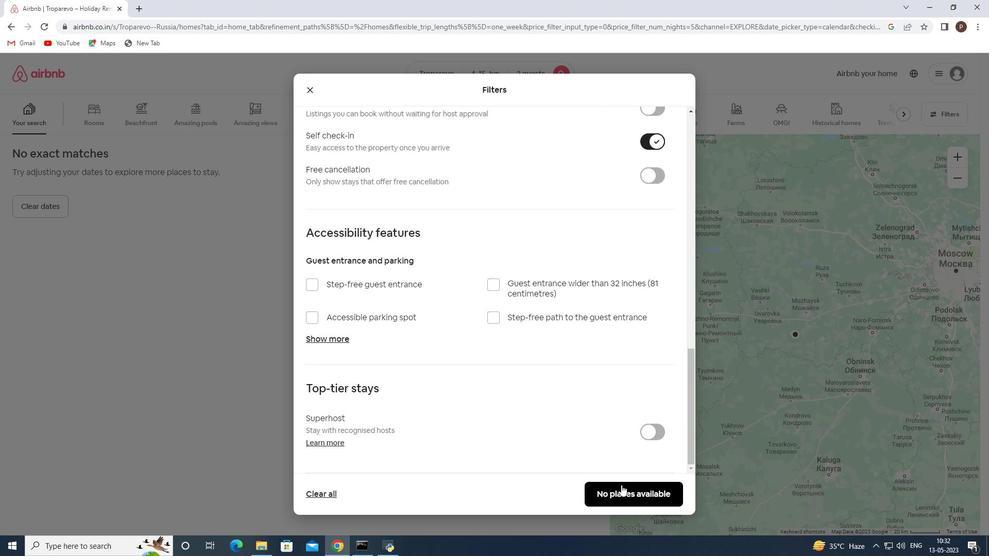 
Action: Mouse pressed left at (621, 487)
Screenshot: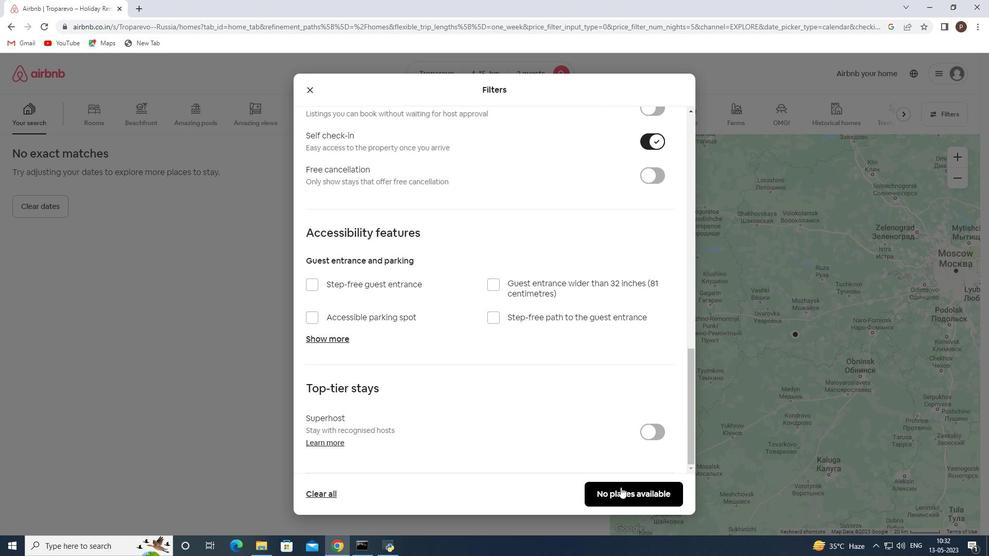 
